 Task: Add Mouth Watchers Adult Red Toothbrush to the cart.
Action: Mouse moved to (762, 302)
Screenshot: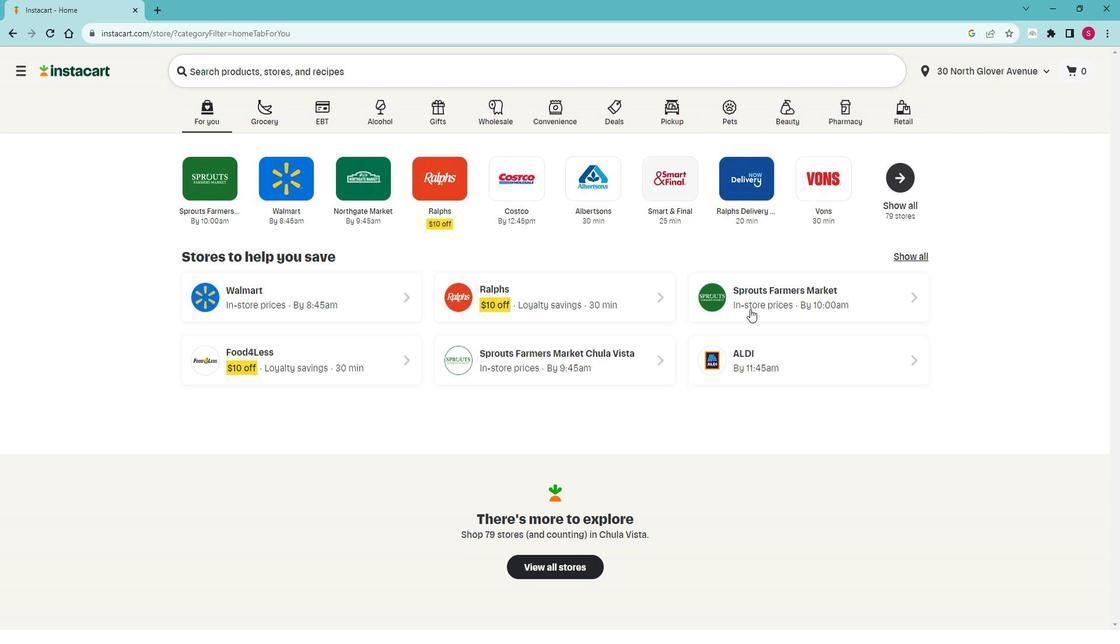 
Action: Mouse pressed left at (762, 302)
Screenshot: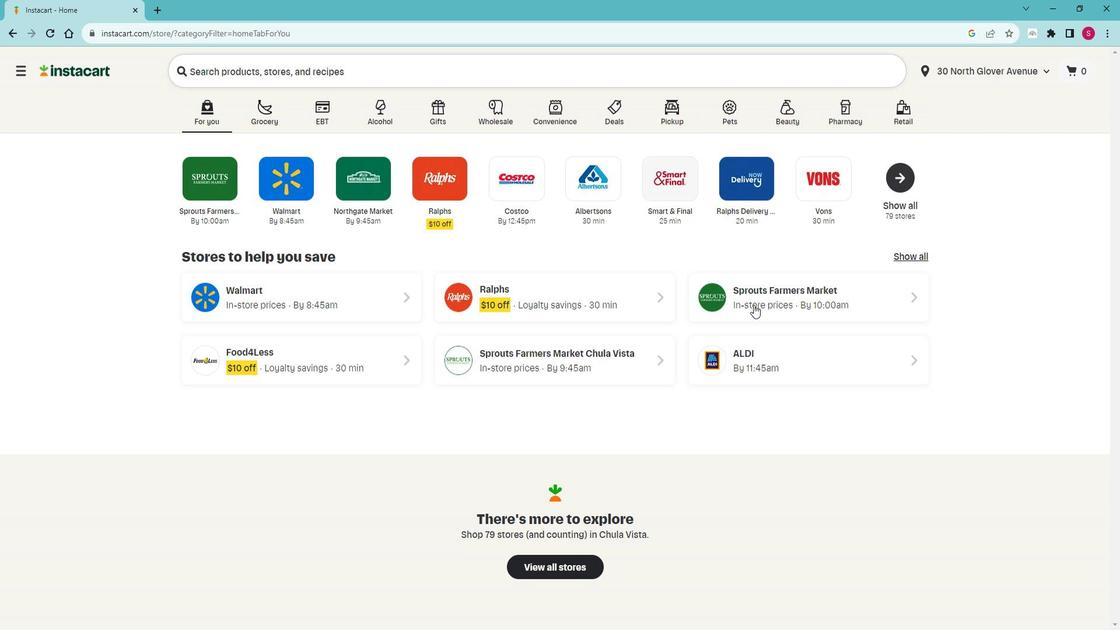
Action: Mouse moved to (74, 448)
Screenshot: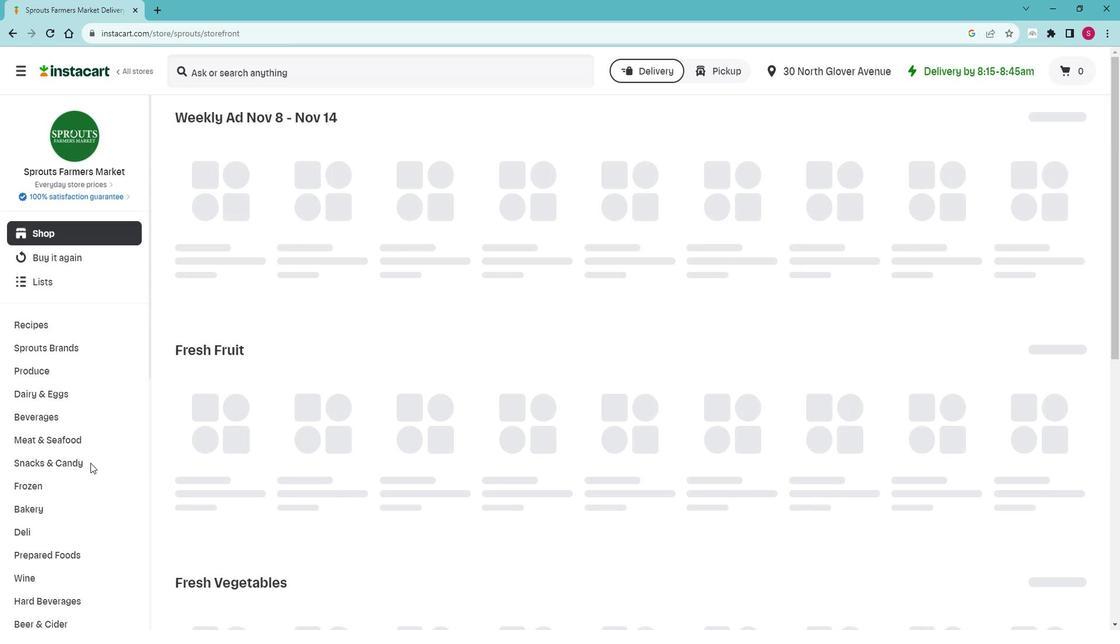 
Action: Mouse scrolled (74, 448) with delta (0, 0)
Screenshot: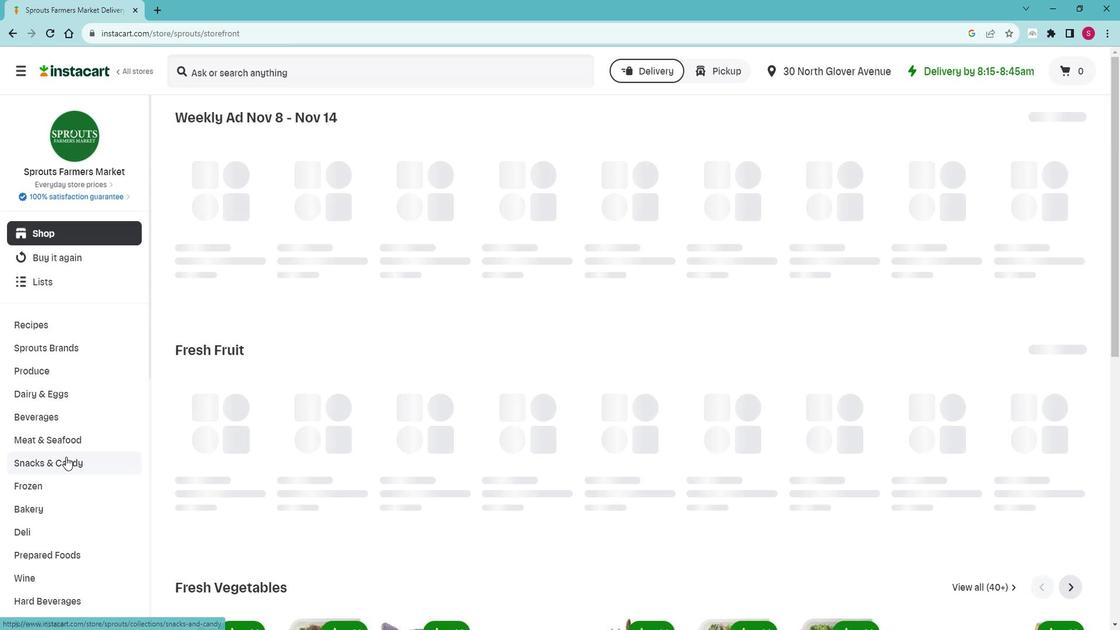 
Action: Mouse scrolled (74, 448) with delta (0, 0)
Screenshot: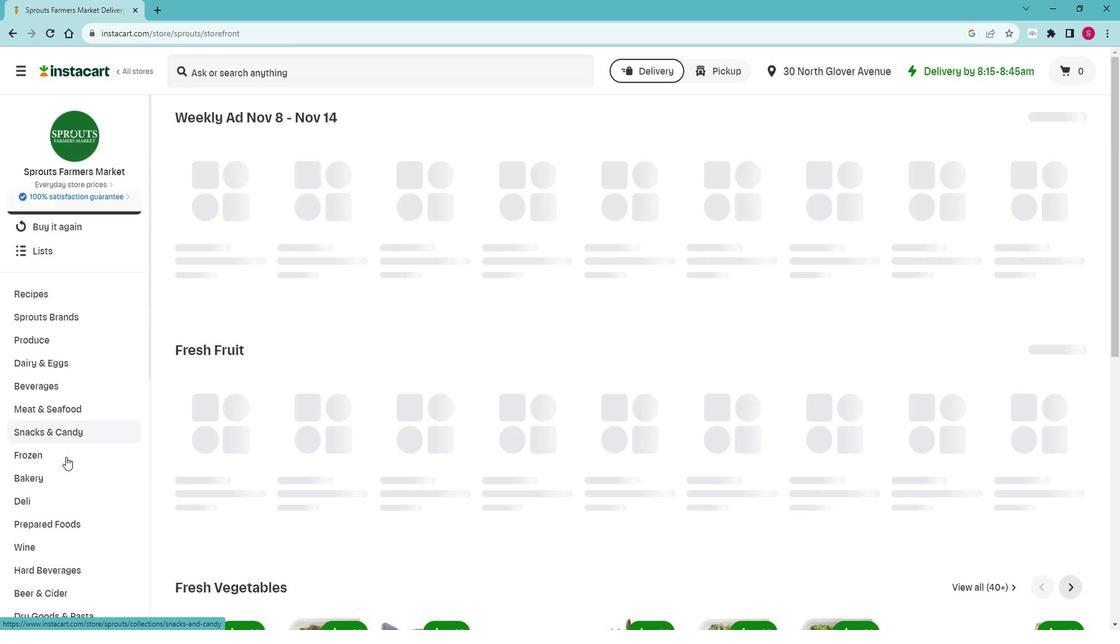 
Action: Mouse scrolled (74, 448) with delta (0, 0)
Screenshot: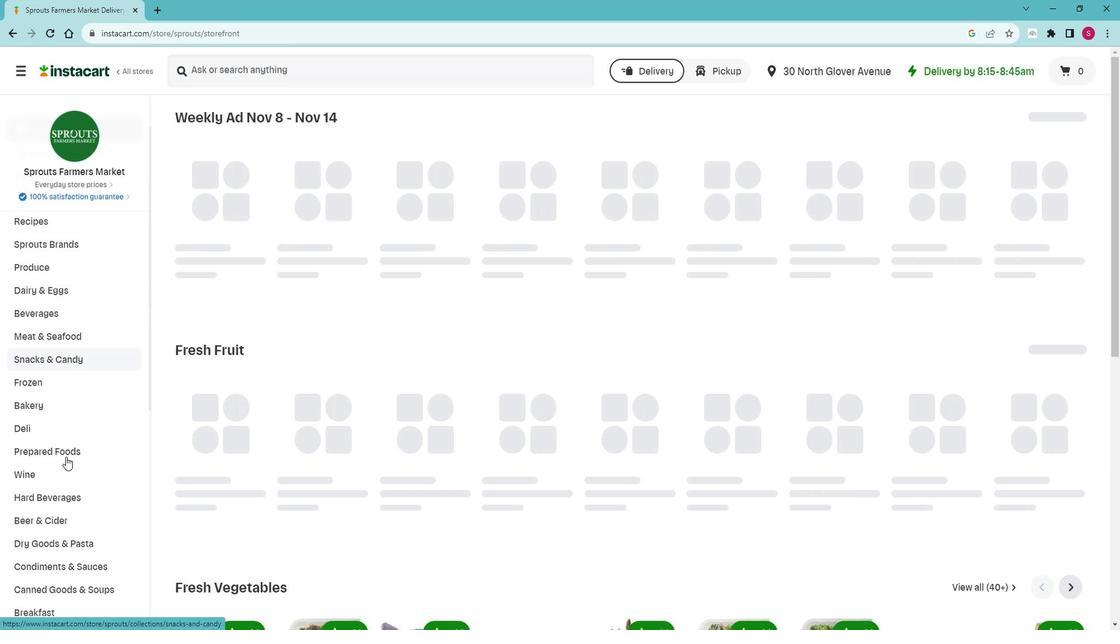 
Action: Mouse scrolled (74, 448) with delta (0, 0)
Screenshot: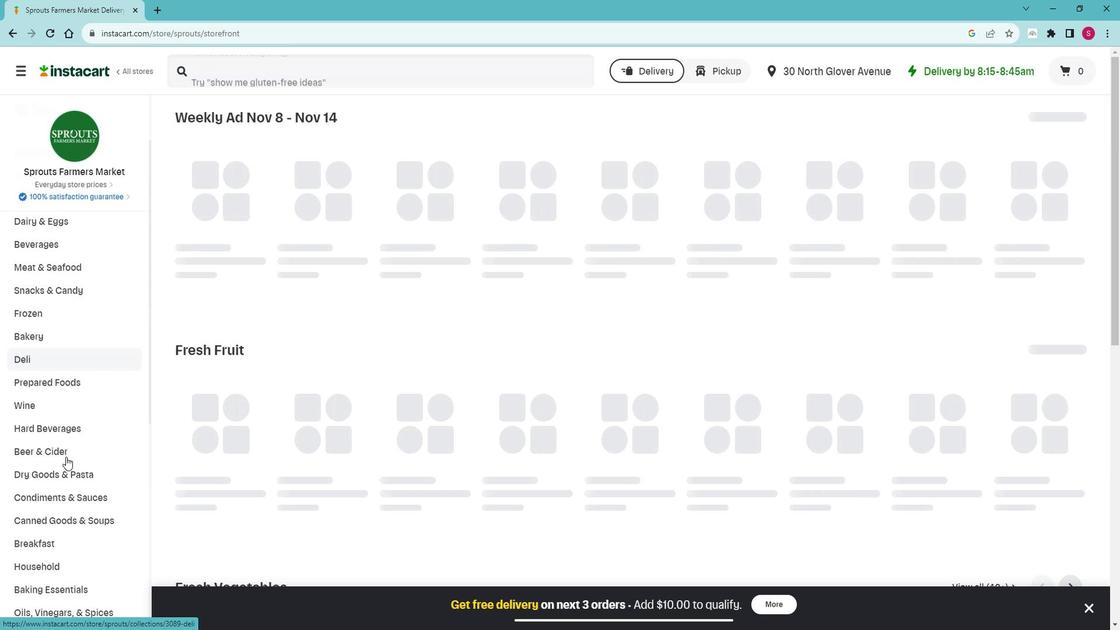 
Action: Mouse scrolled (74, 448) with delta (0, 0)
Screenshot: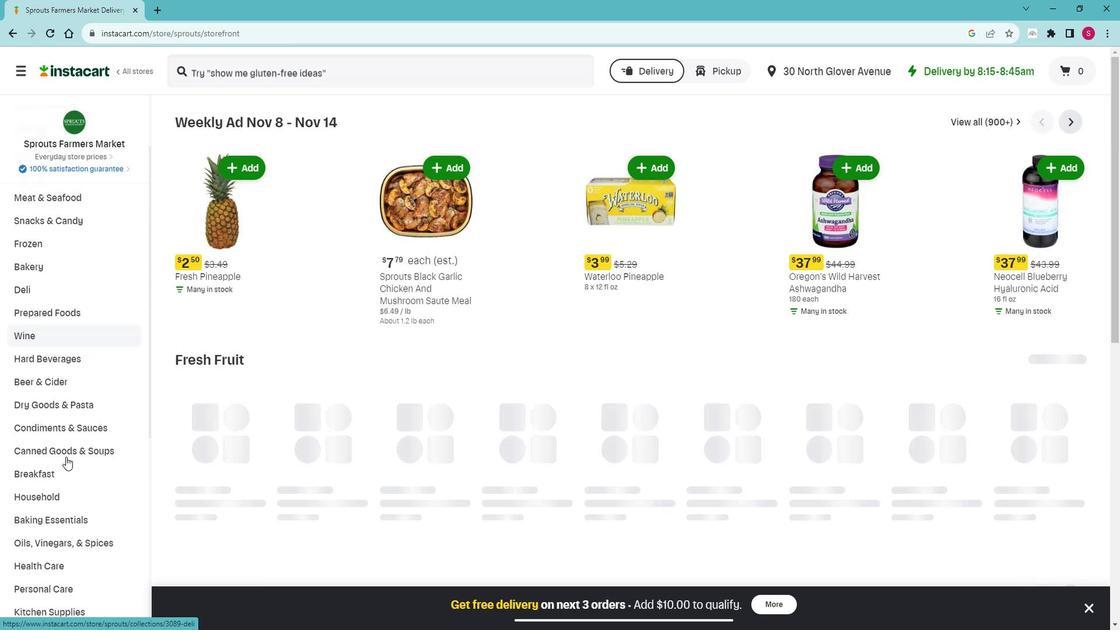 
Action: Mouse scrolled (74, 448) with delta (0, 0)
Screenshot: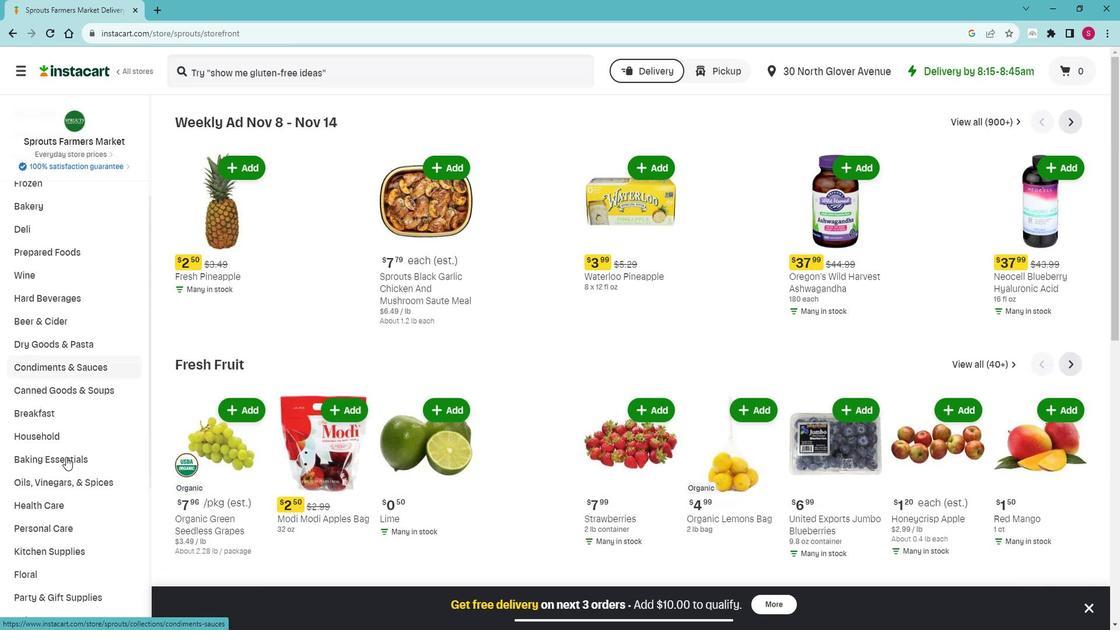 
Action: Mouse moved to (73, 455)
Screenshot: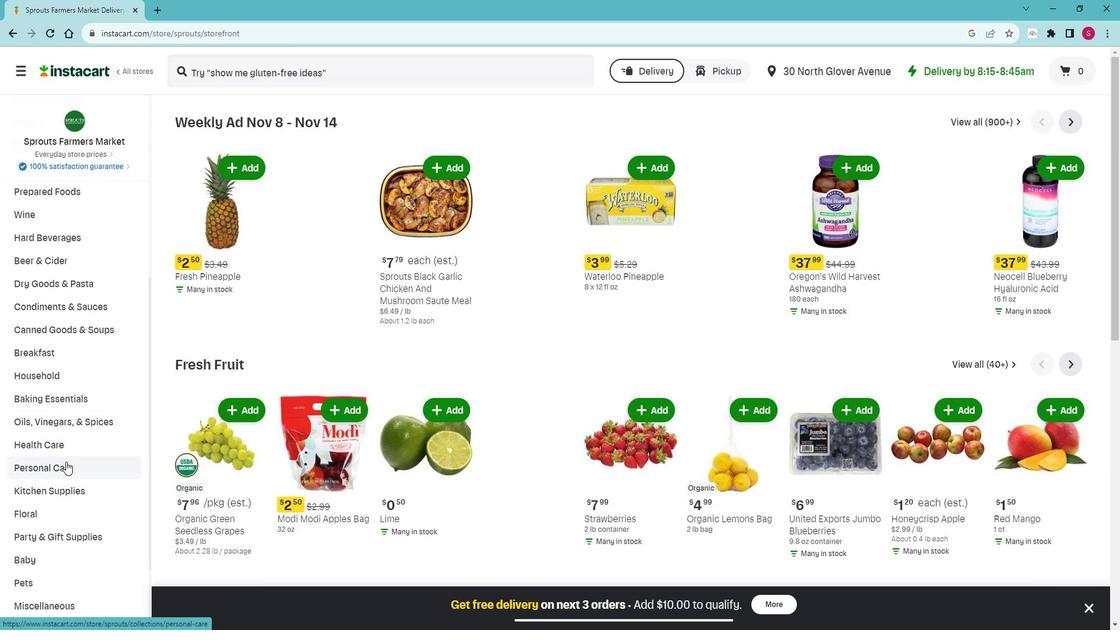 
Action: Mouse pressed left at (73, 455)
Screenshot: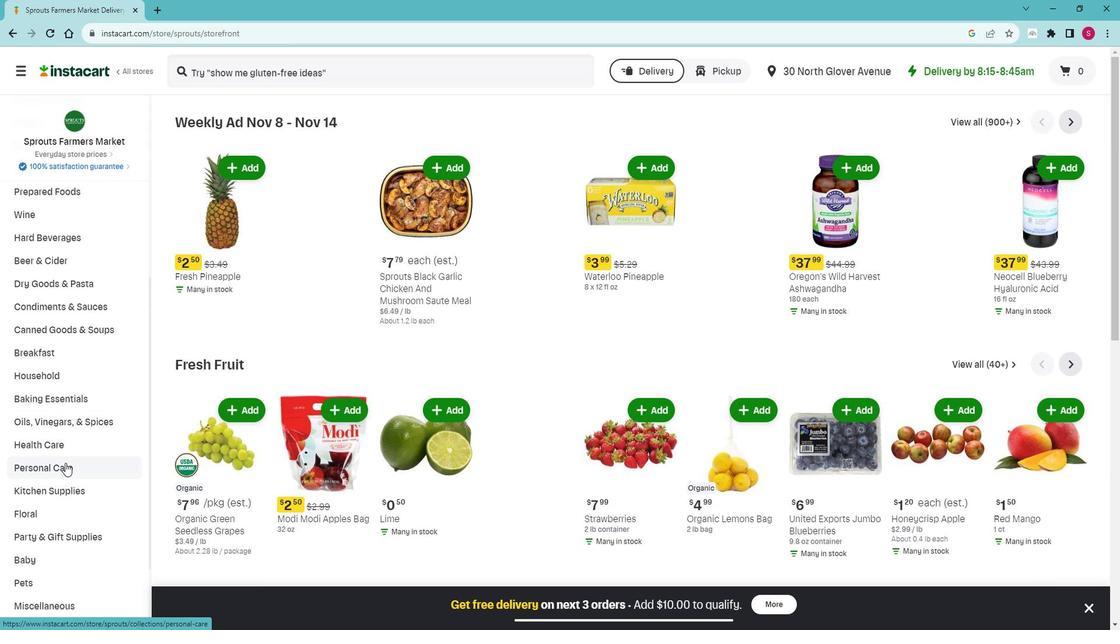 
Action: Mouse moved to (67, 502)
Screenshot: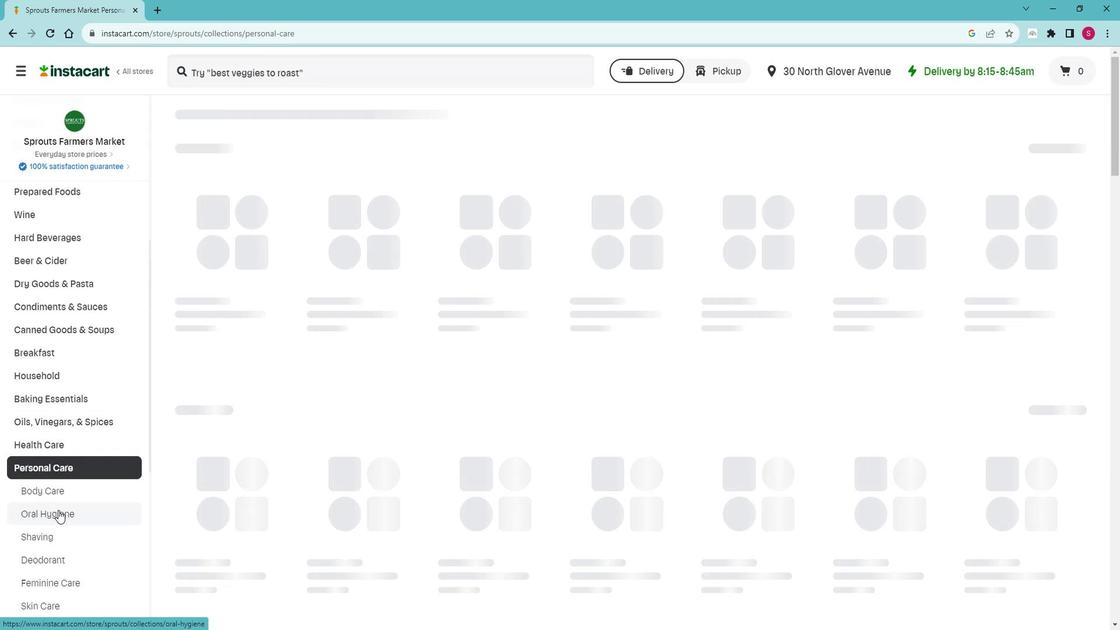 
Action: Mouse pressed left at (67, 502)
Screenshot: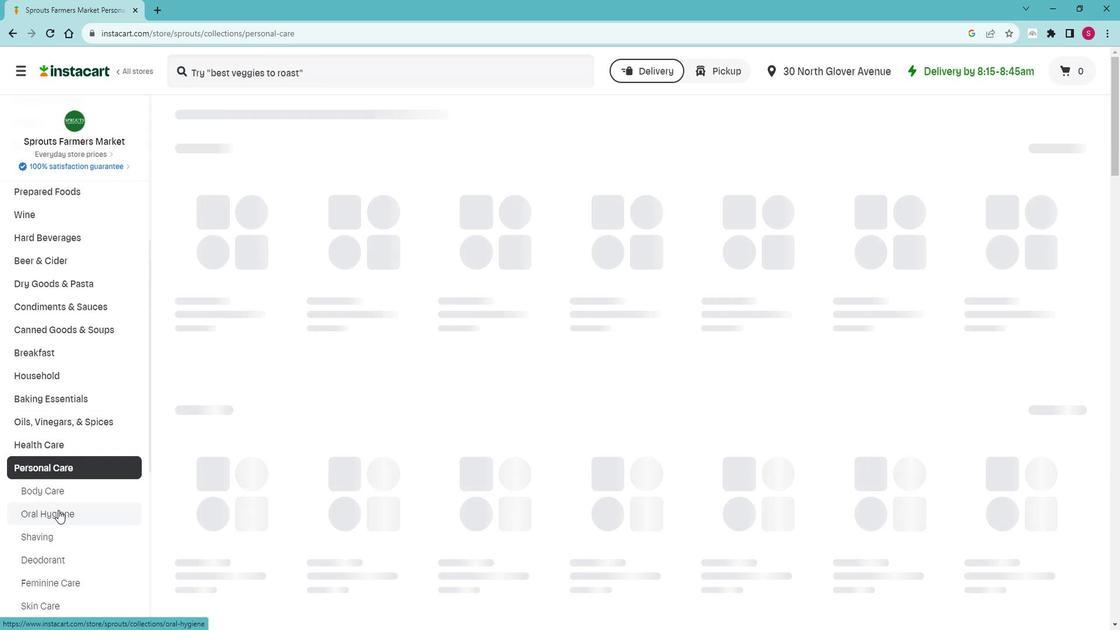 
Action: Mouse moved to (270, 168)
Screenshot: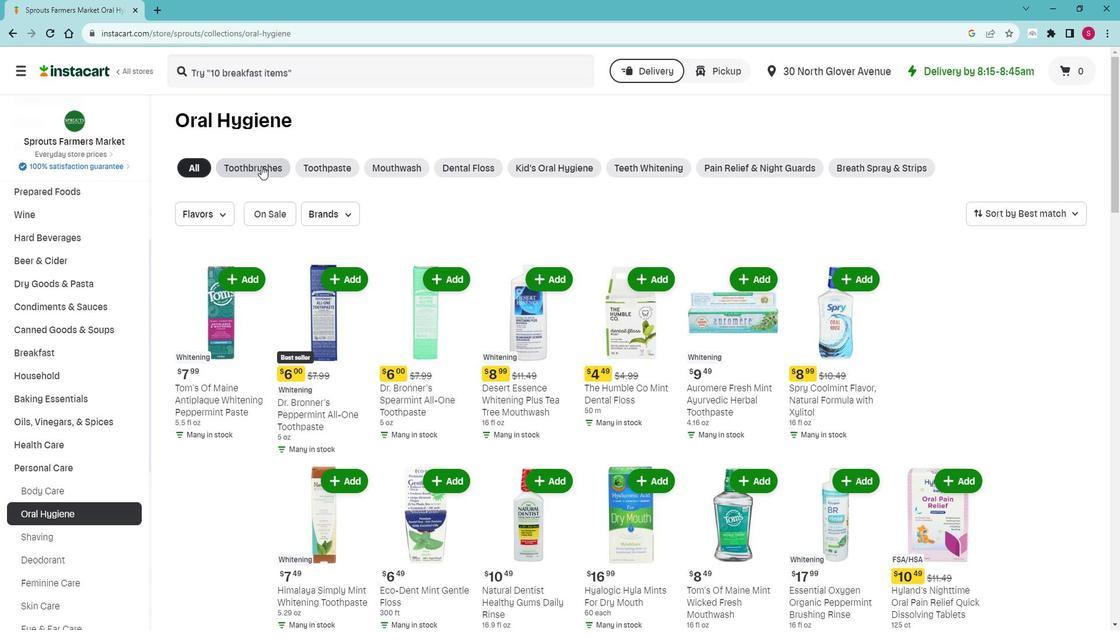 
Action: Mouse pressed left at (270, 168)
Screenshot: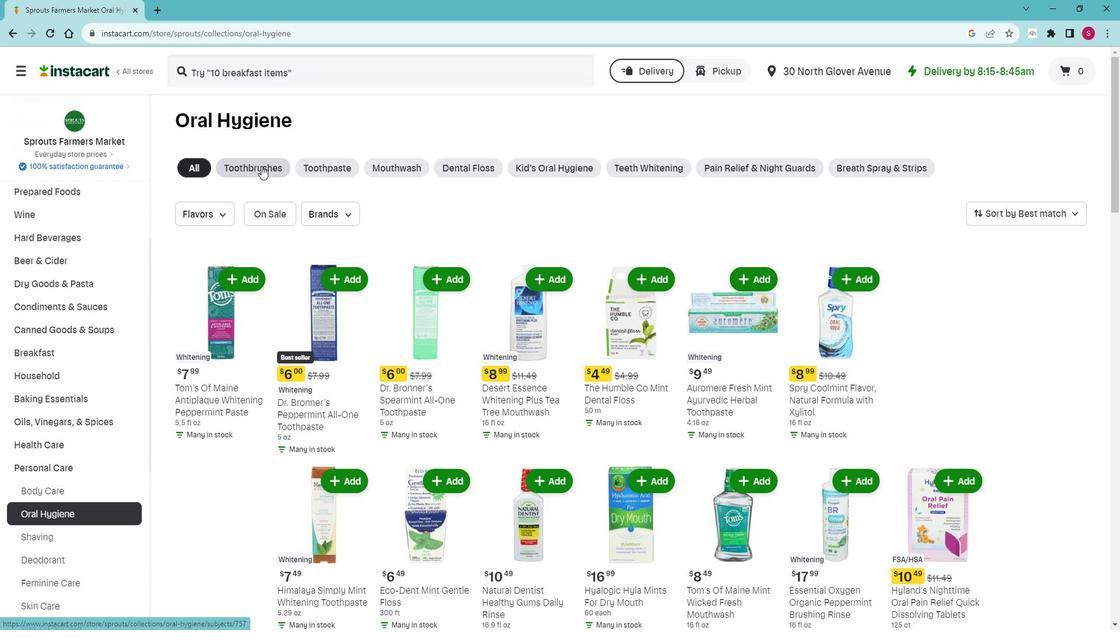 
Action: Mouse moved to (382, 83)
Screenshot: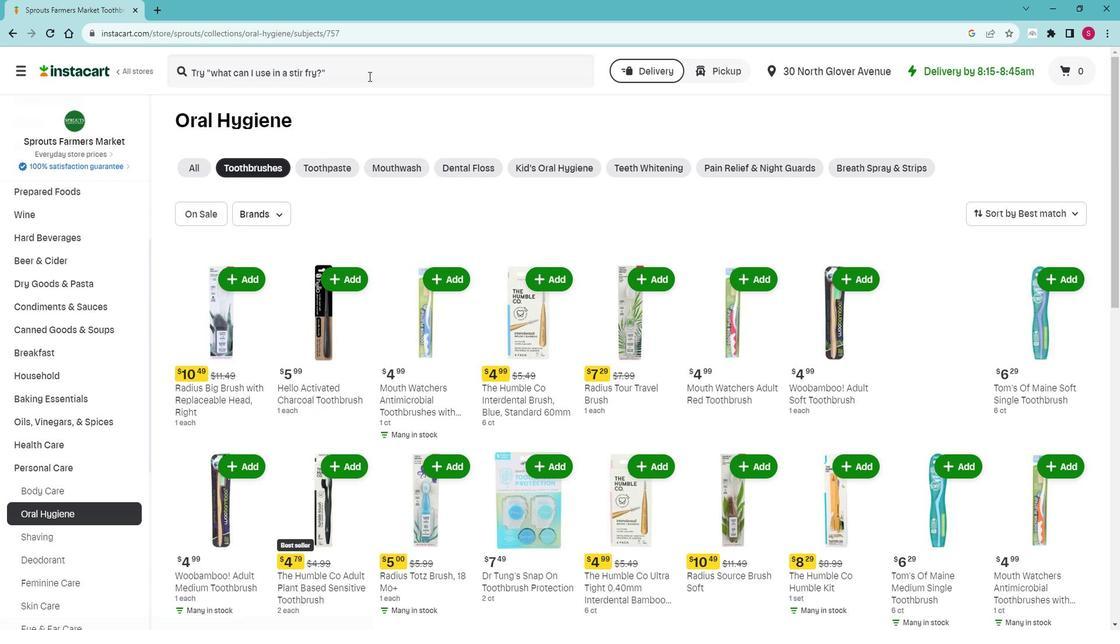 
Action: Mouse pressed left at (382, 83)
Screenshot: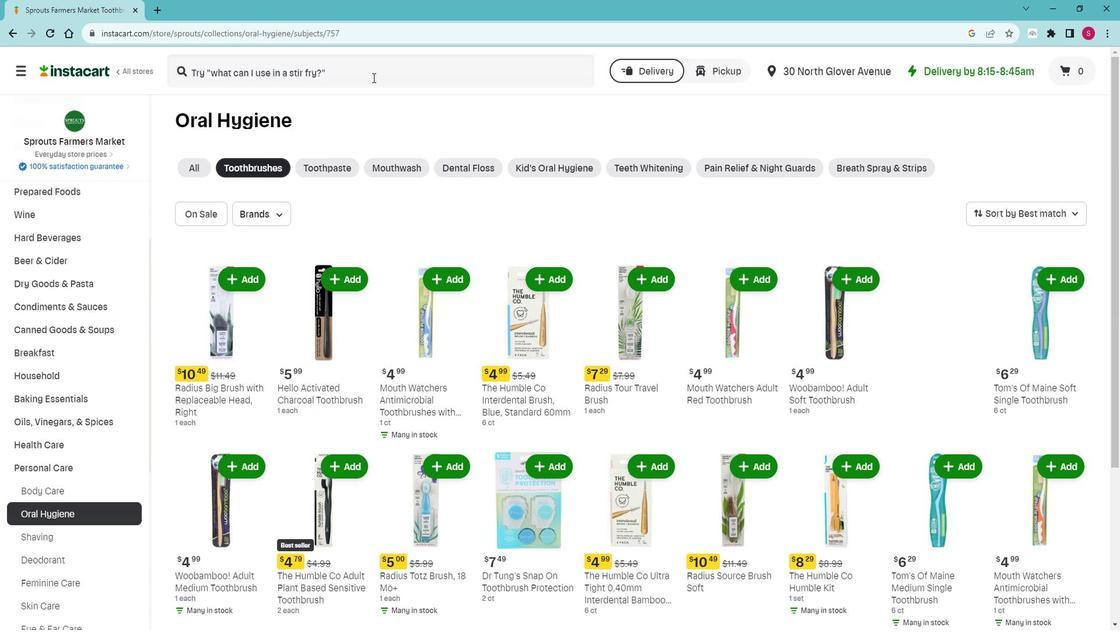 
Action: Key pressed <Key.shift>Mouth<Key.space><Key.shift>Watchers<Key.space><Key.shift><Key.shift><Key.shift>Adult<Key.space><Key.shift>Red<Key.space><Key.shift>Toothbrush<Key.space><Key.enter>
Screenshot: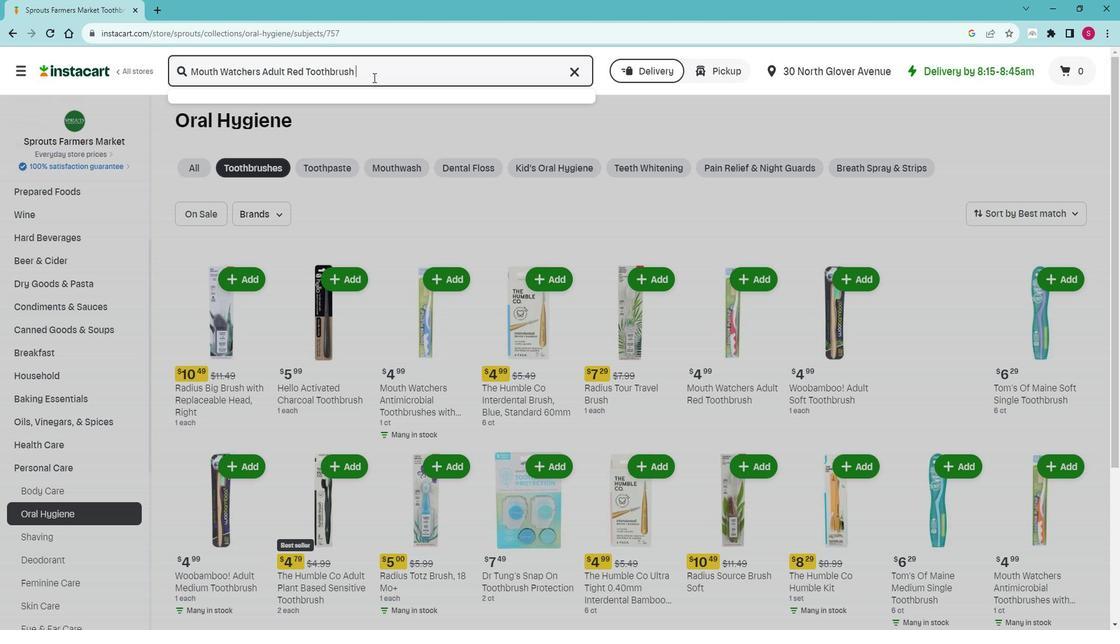 
Action: Mouse moved to (337, 173)
Screenshot: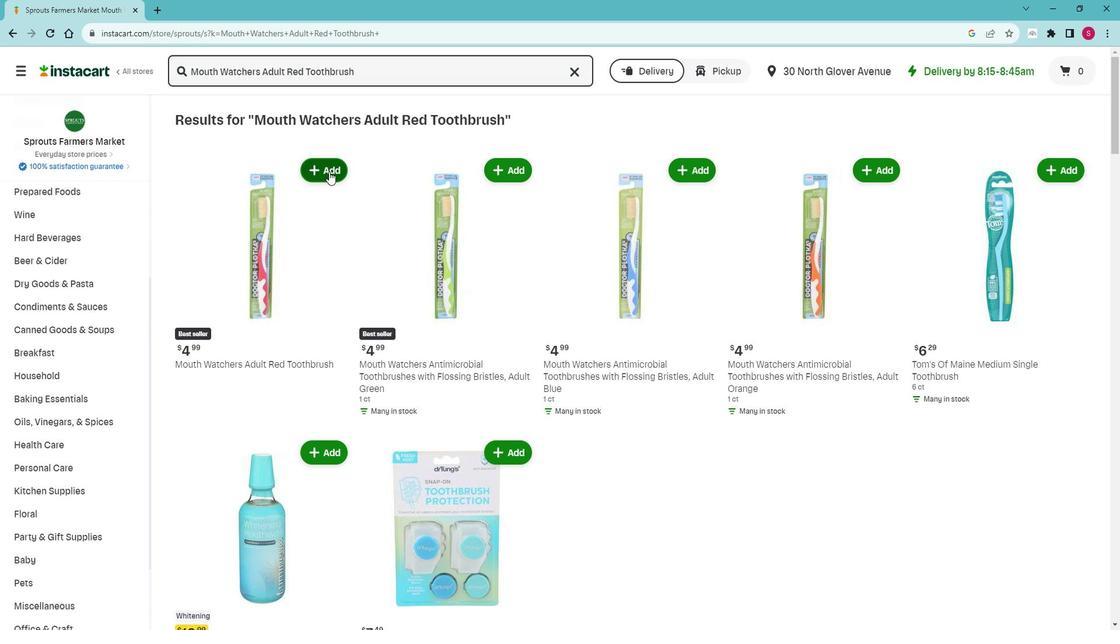 
Action: Mouse pressed left at (337, 173)
Screenshot: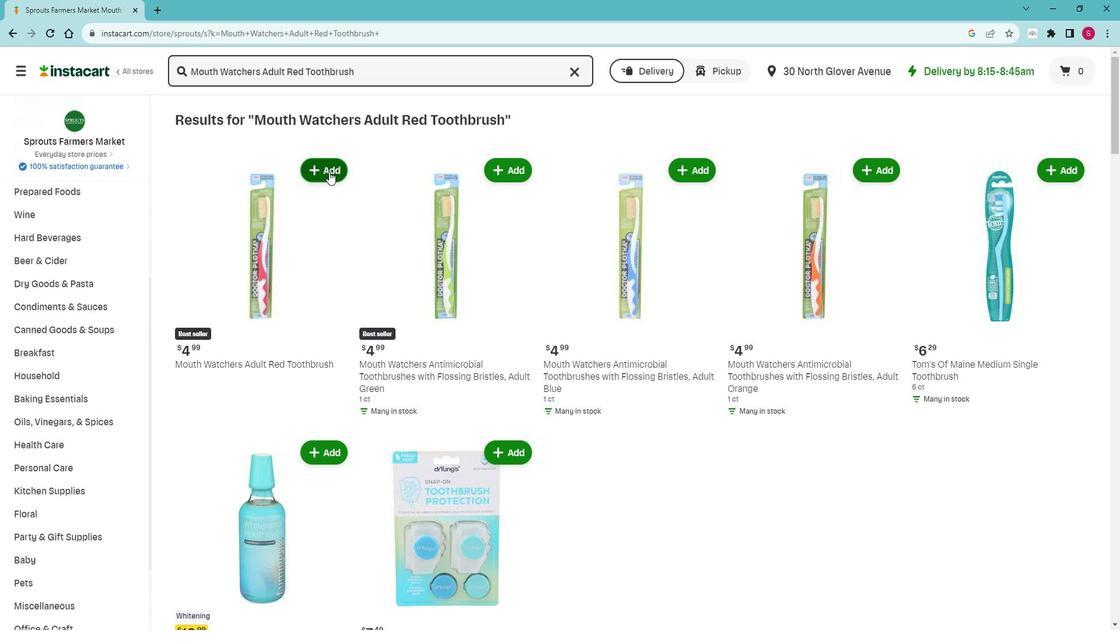 
Action: Mouse moved to (399, 157)
Screenshot: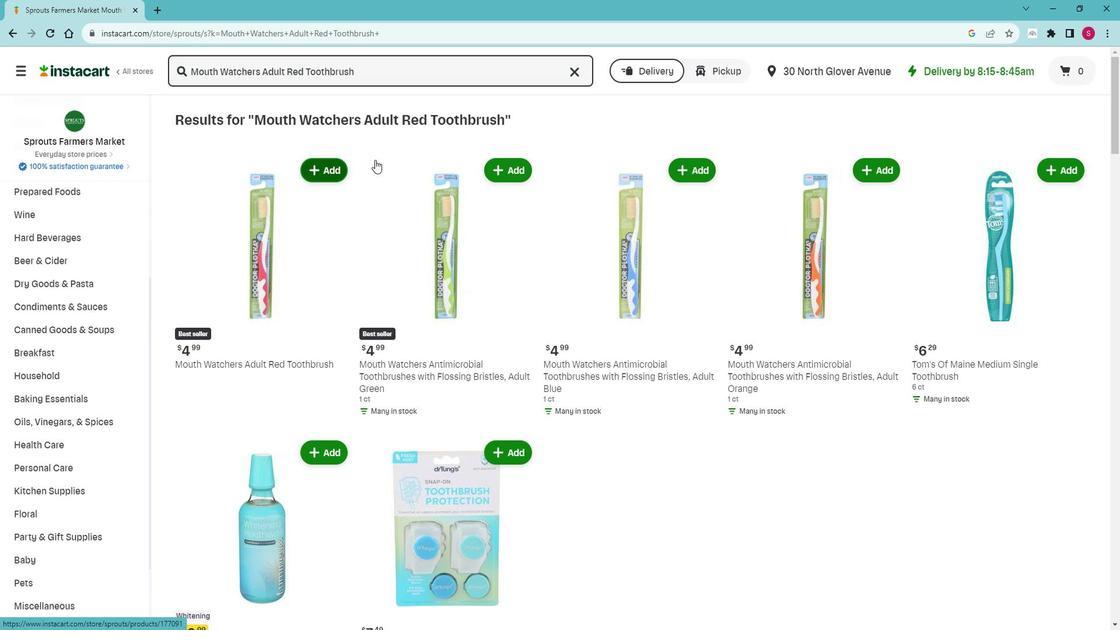 
